 Task: Move the task Add integration with third-party services such as Google Drive and Dropbox to the section Done in the project TurboCharge and filter the tasks in the project by Due this week.
Action: Mouse moved to (67, 409)
Screenshot: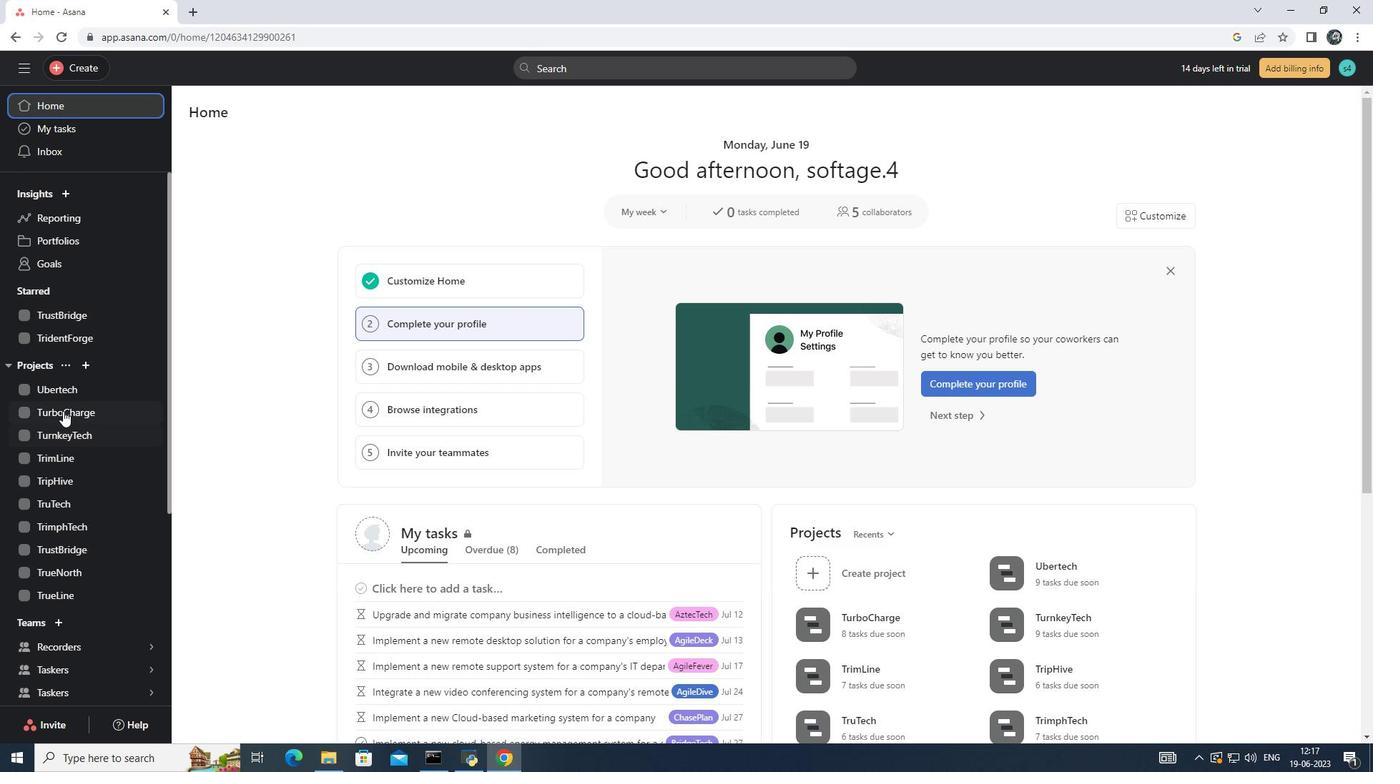 
Action: Mouse pressed left at (67, 409)
Screenshot: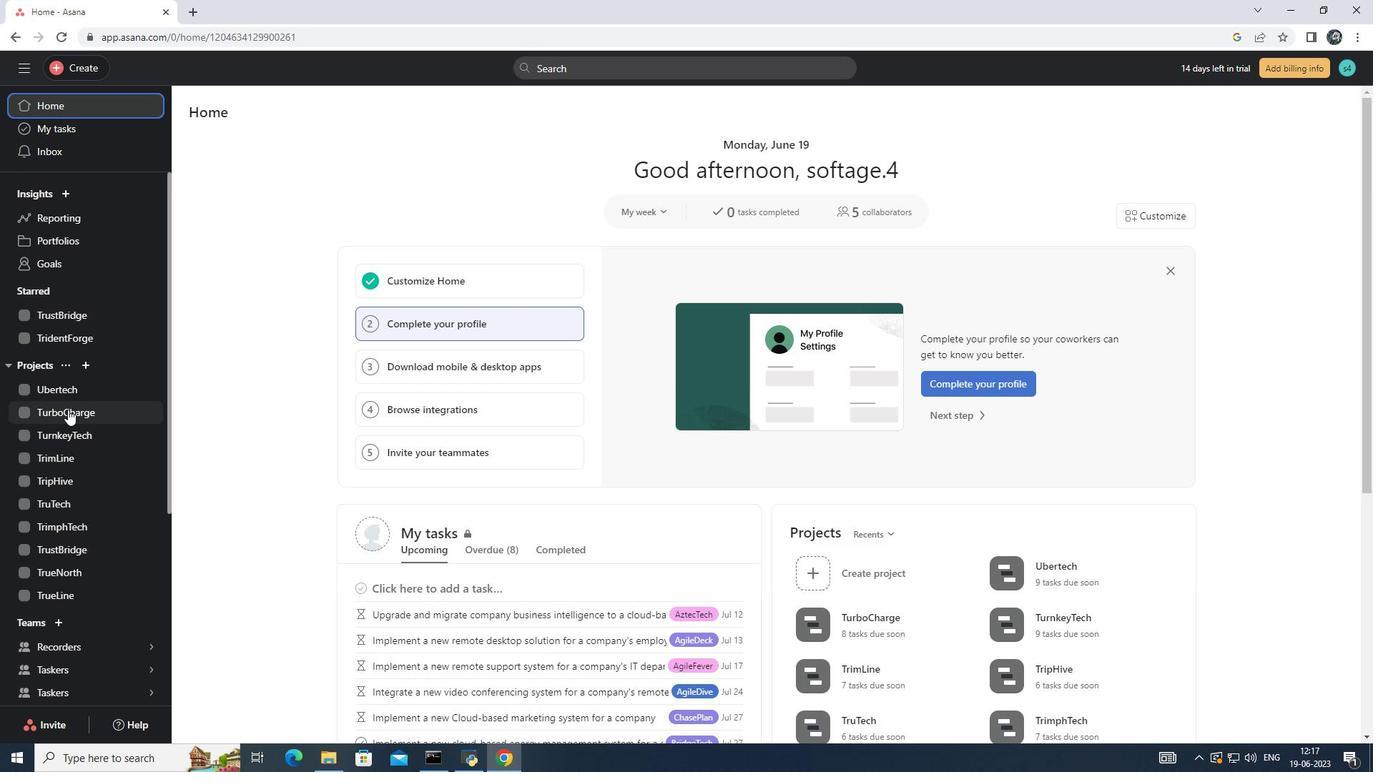 
Action: Mouse moved to (254, 140)
Screenshot: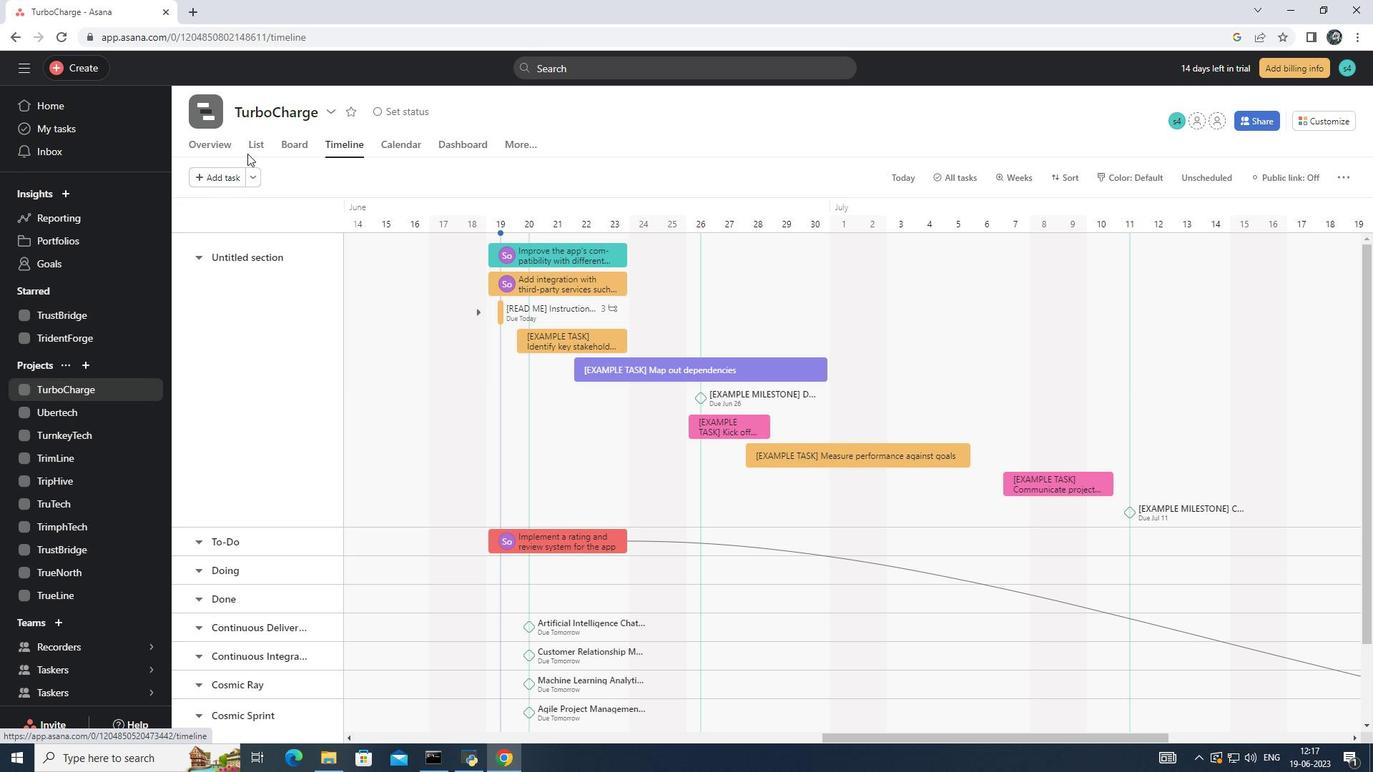 
Action: Mouse pressed left at (254, 140)
Screenshot: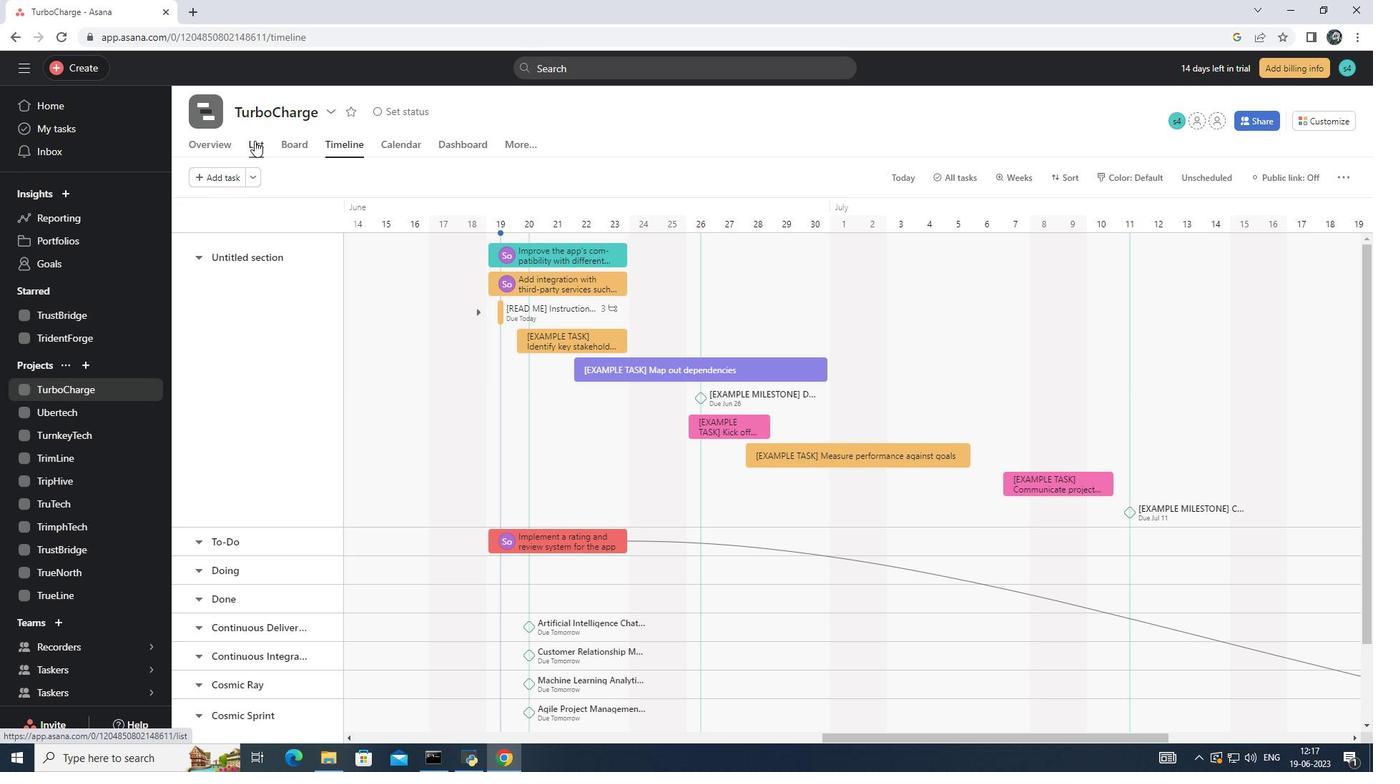
Action: Mouse moved to (590, 304)
Screenshot: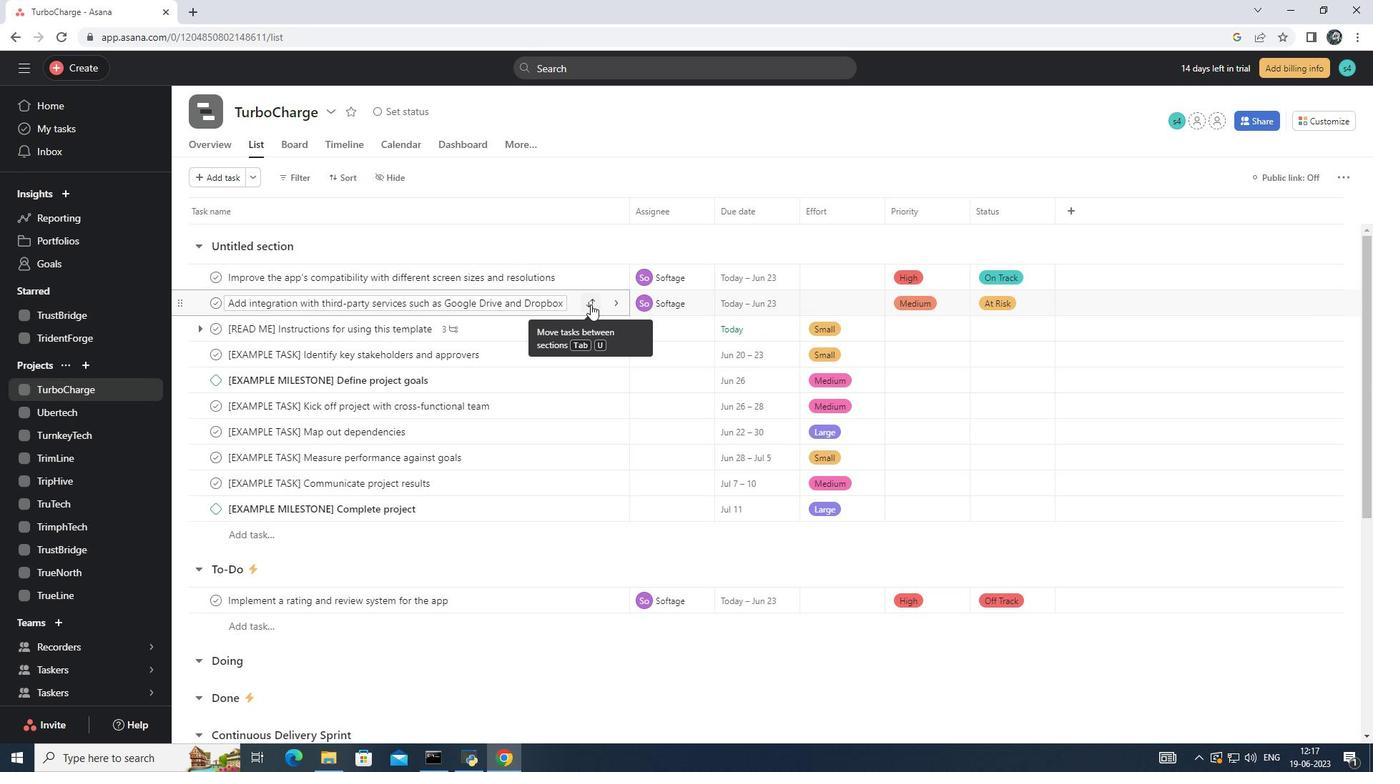 
Action: Mouse pressed left at (590, 304)
Screenshot: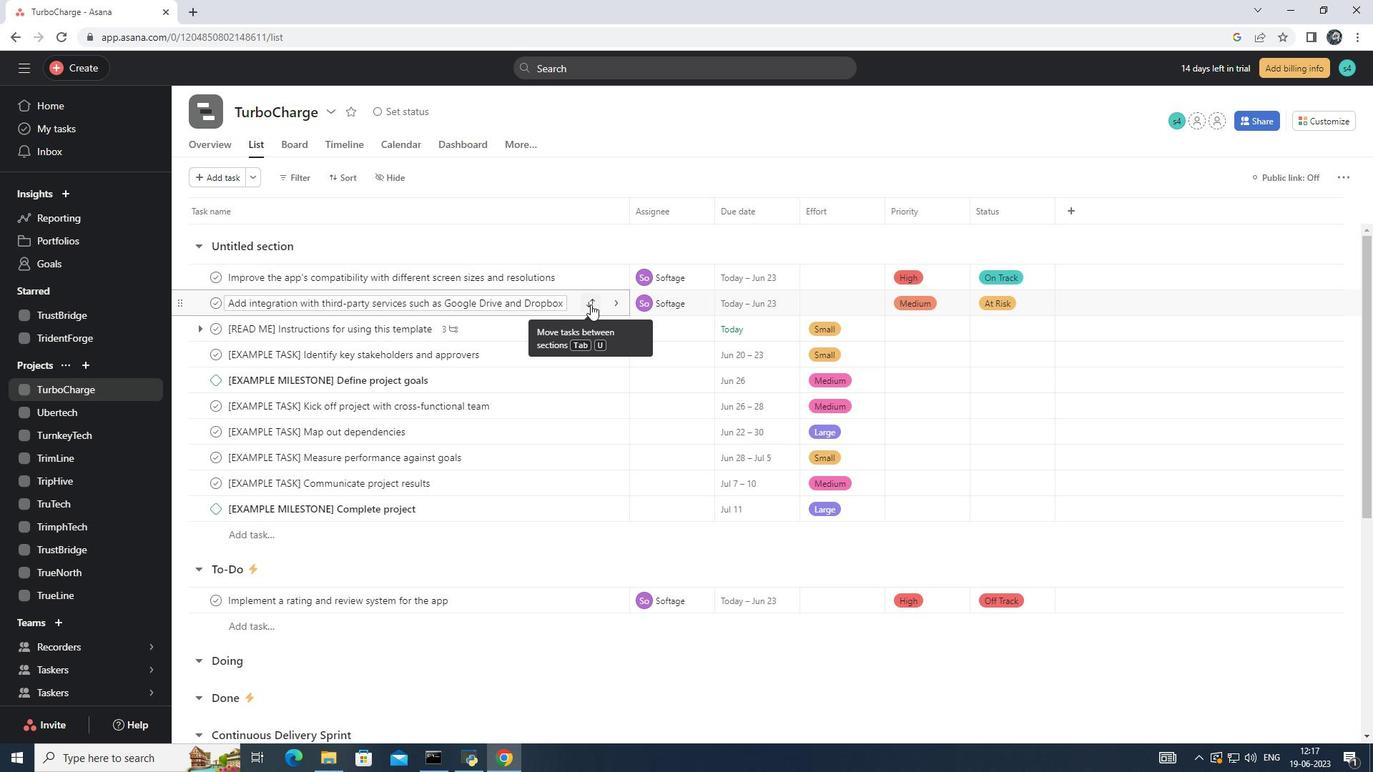
Action: Mouse moved to (482, 434)
Screenshot: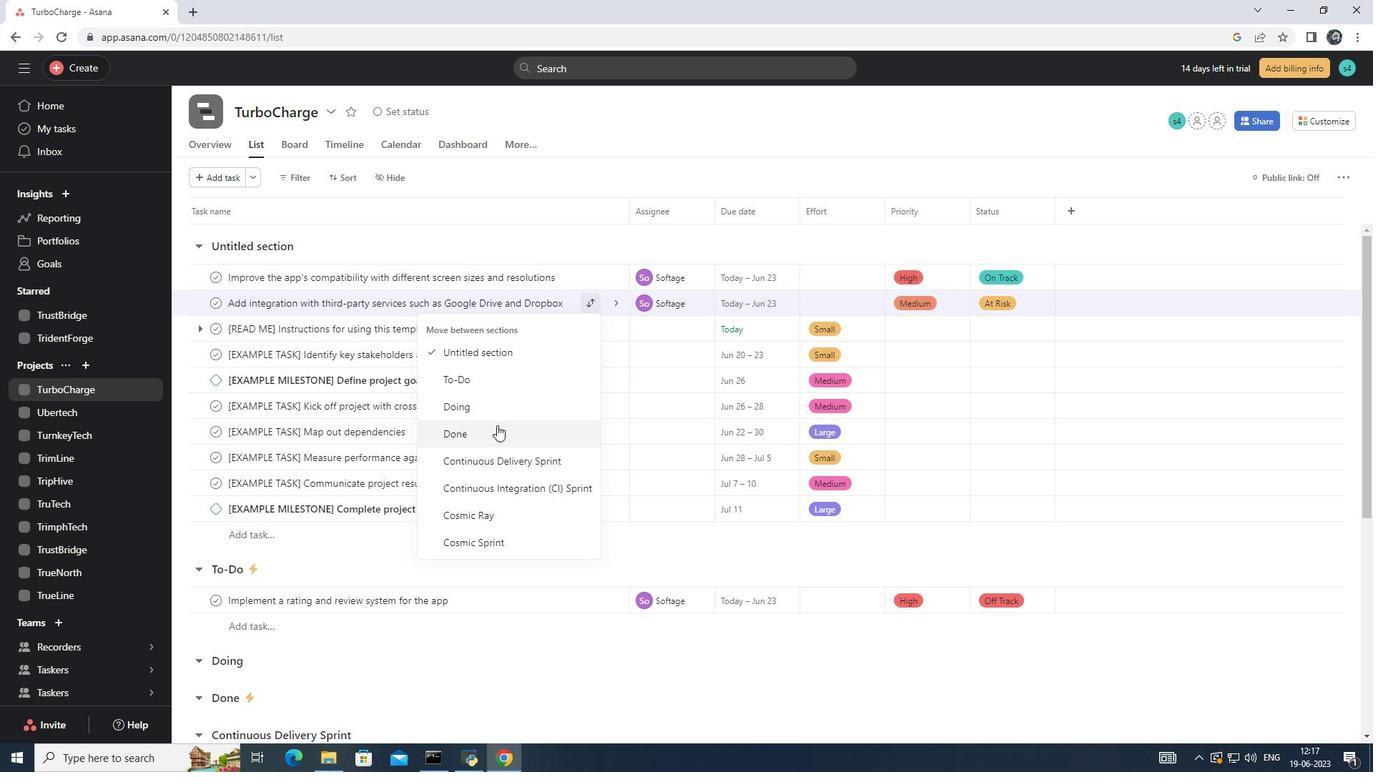 
Action: Mouse pressed left at (482, 434)
Screenshot: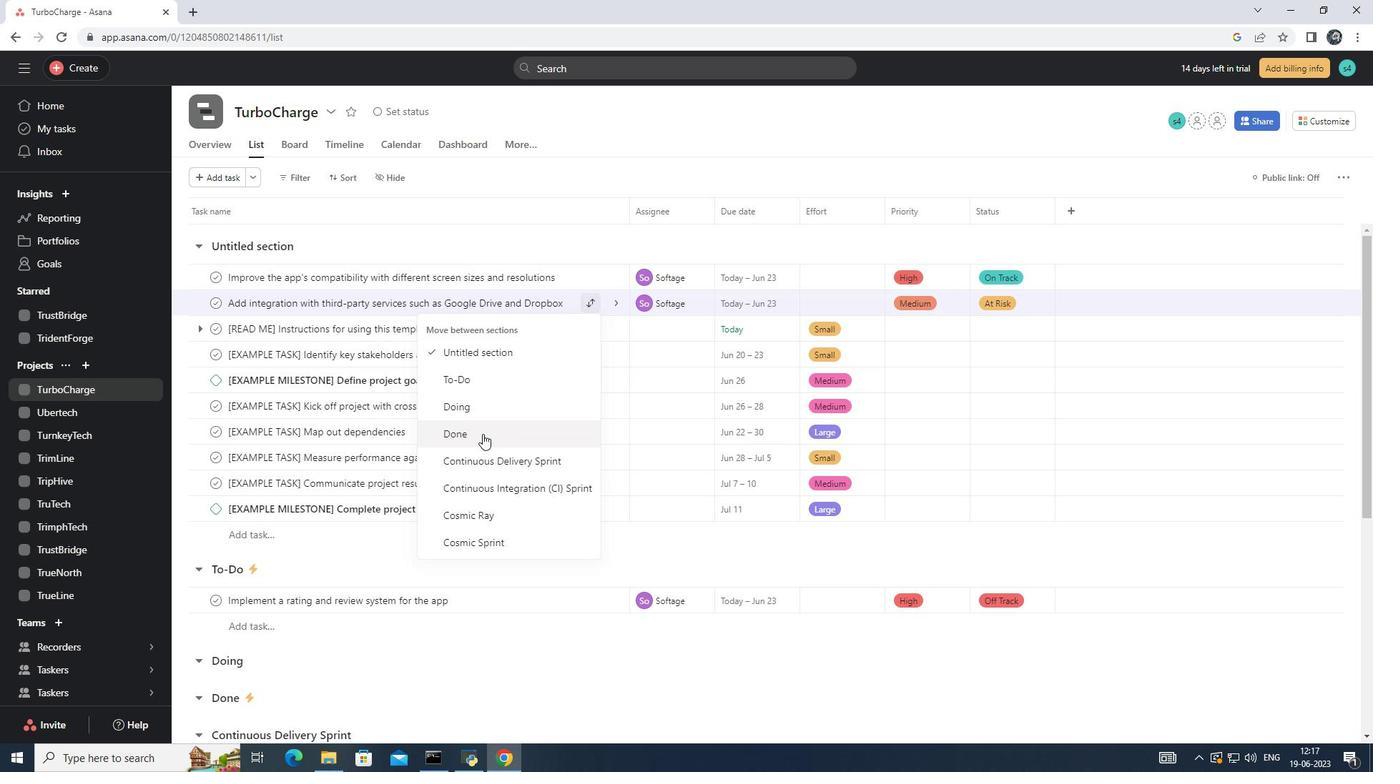 
Action: Mouse moved to (290, 173)
Screenshot: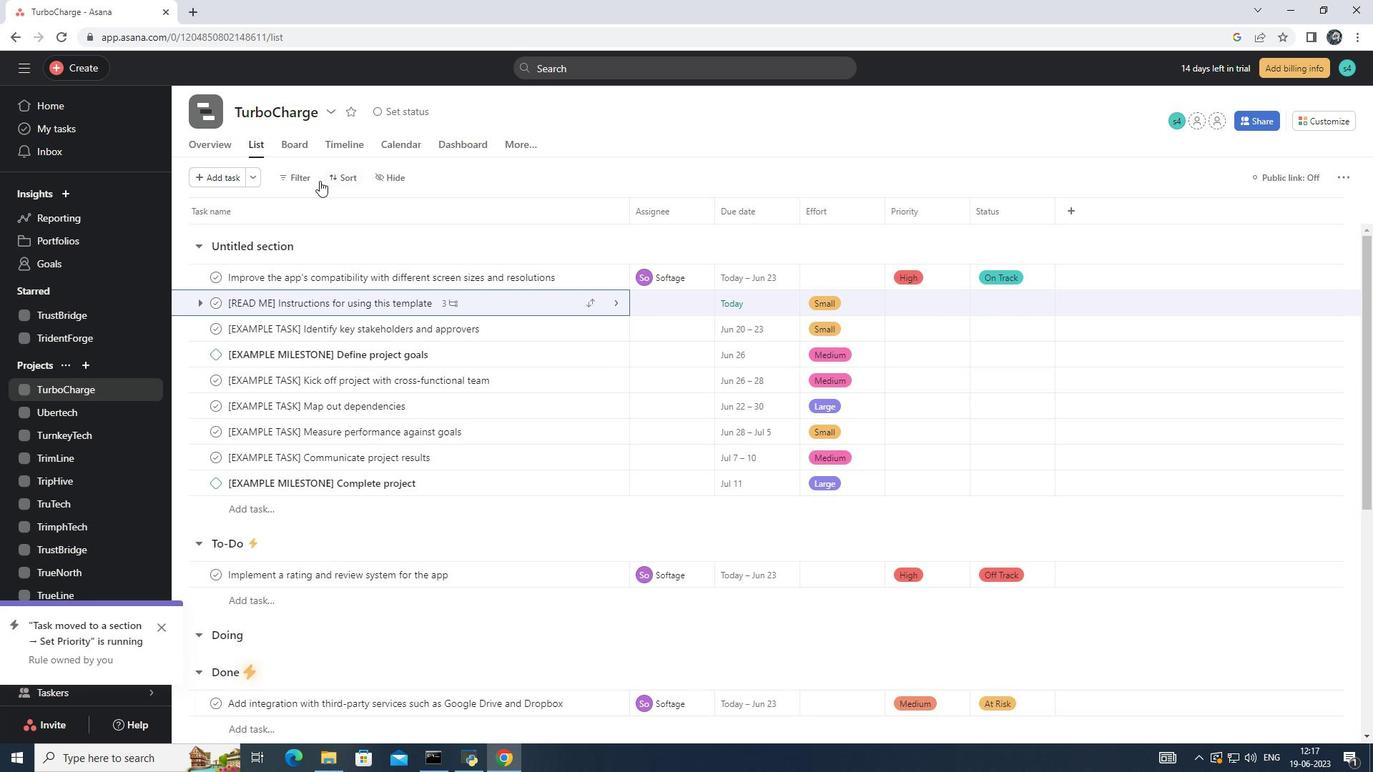 
Action: Mouse pressed left at (290, 173)
Screenshot: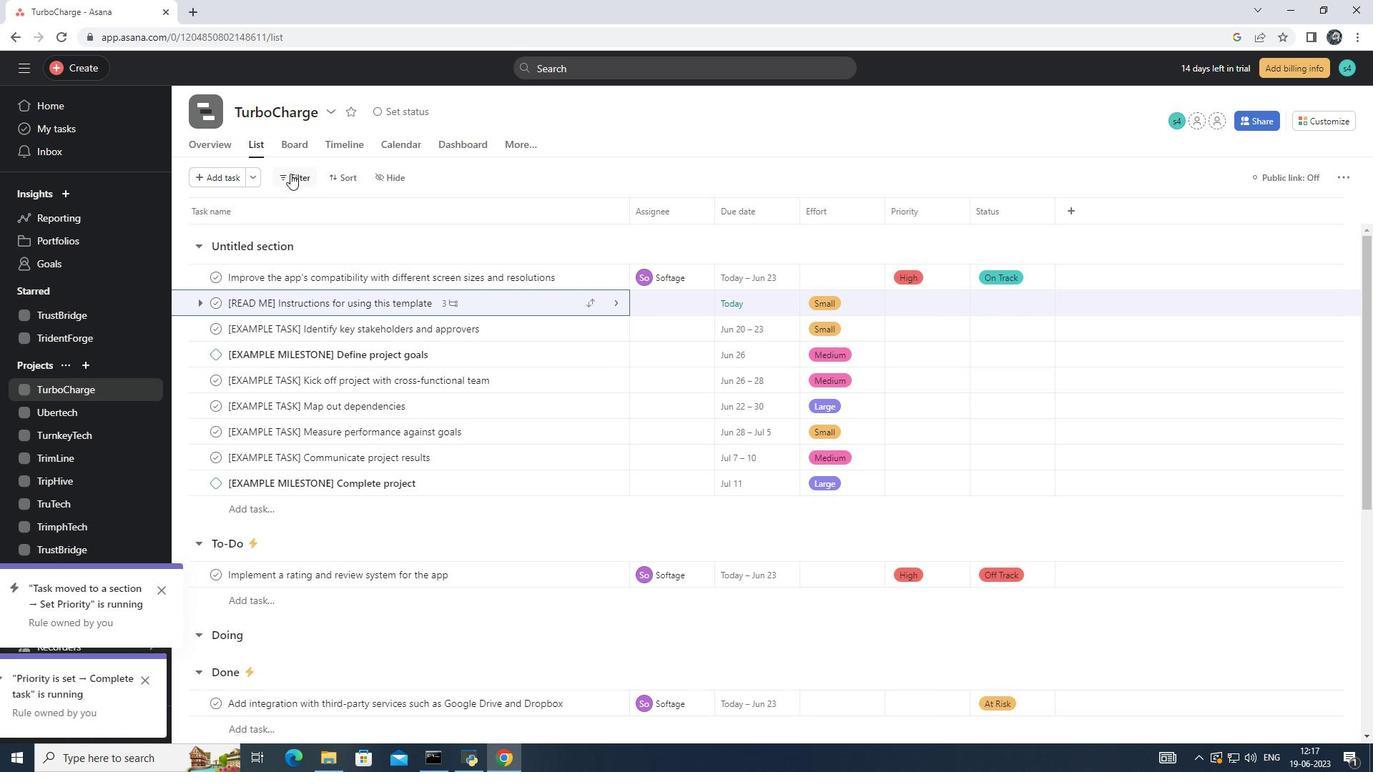 
Action: Mouse moved to (552, 233)
Screenshot: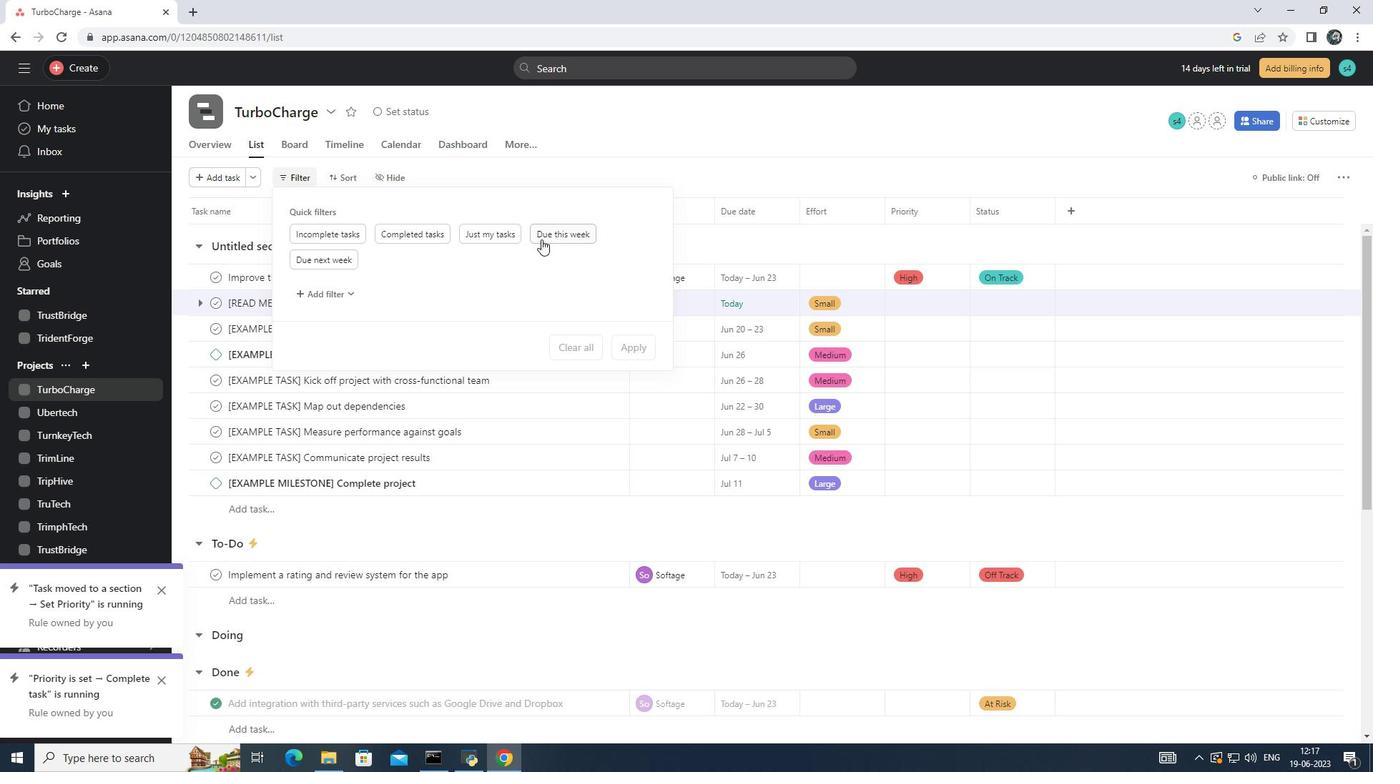
Action: Mouse pressed left at (552, 233)
Screenshot: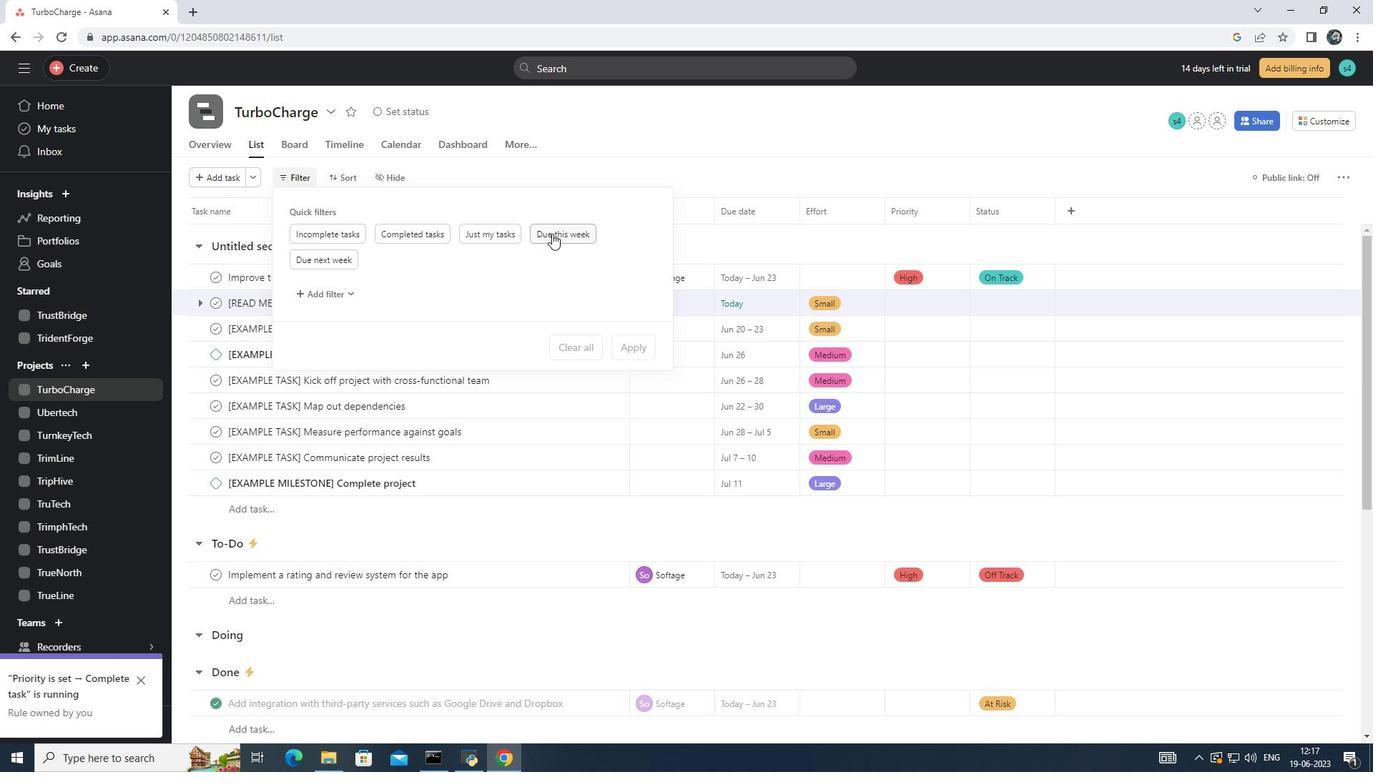 
